 Task: Add an event with the title Second Annual General Meeting, date ''2023/12/09'', time 8:30 AM to 10:30 AMand add a description: The team building workshop will begin with an introduction to the importance of effective communication in the workplace. Participants will learn about the impact of communication on team dynamics, productivity, and overall success. The facilitator will set a positive and supportive tone, creating a safe space for open dialogue and learning.Select event color  Tangerine . Add location for the event as: 123 Karnak Temple, Luxor, Egypt, logged in from the account softage.6@softage.netand send the event invitation to softage.1@softage.net and softage.2@softage.net. Set a reminder for the event Doesn''t repeat
Action: Mouse moved to (66, 84)
Screenshot: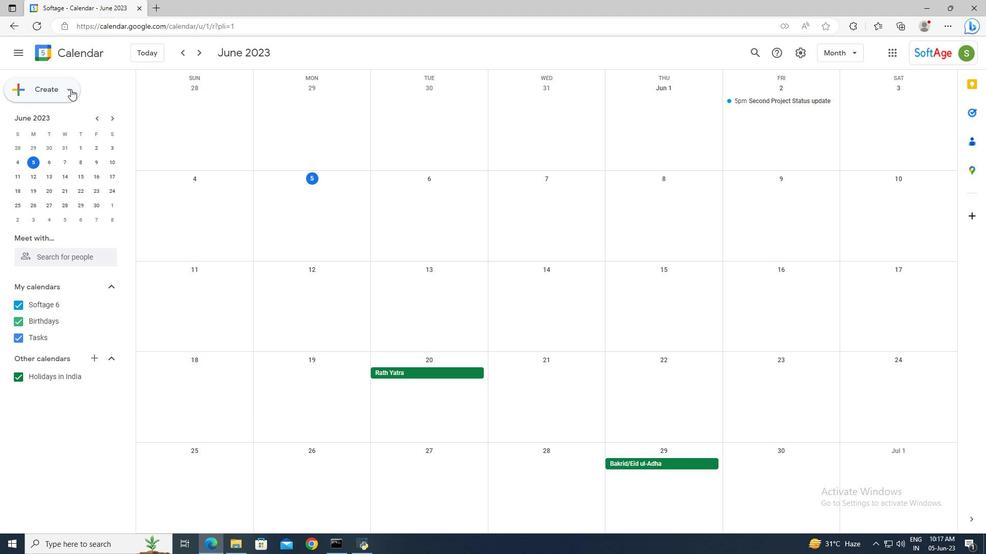 
Action: Mouse pressed left at (66, 84)
Screenshot: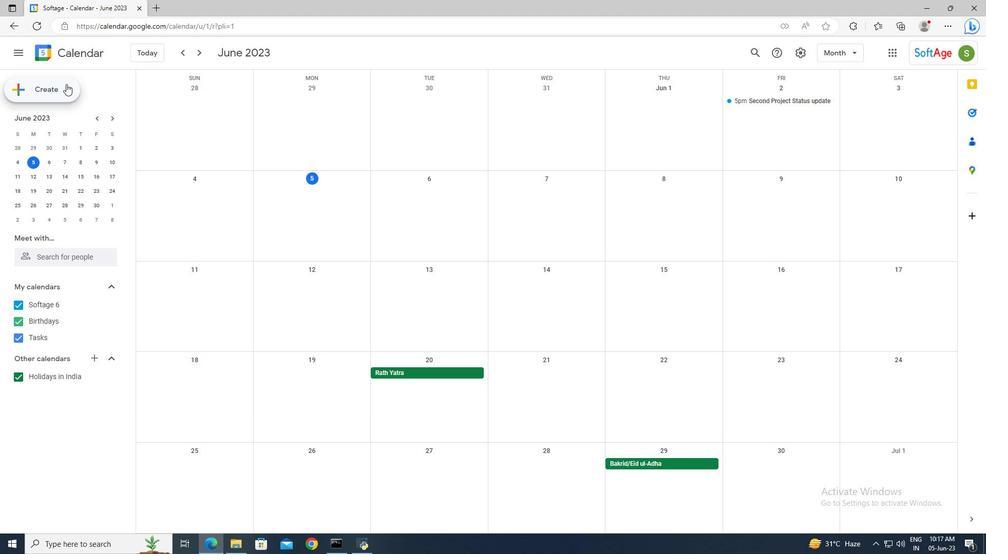 
Action: Mouse moved to (68, 114)
Screenshot: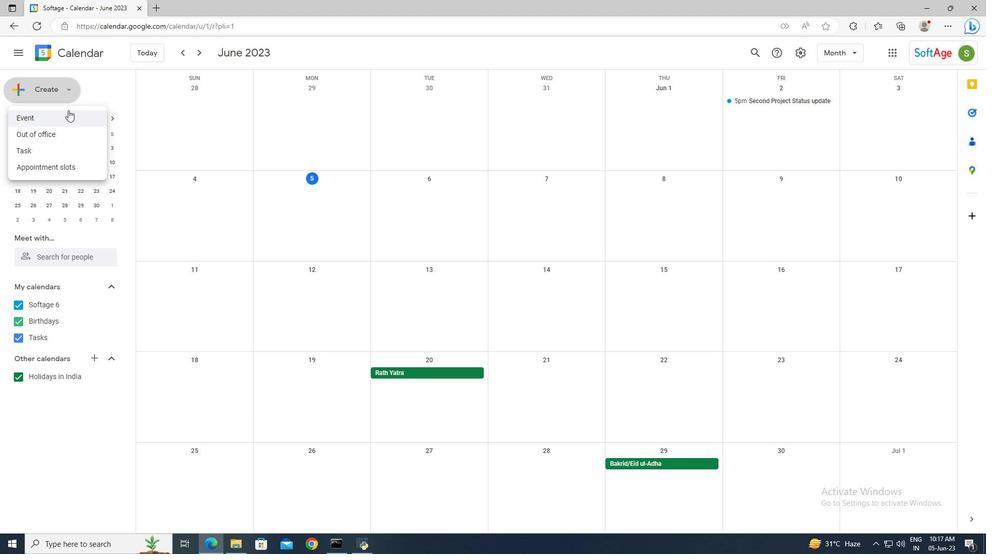 
Action: Mouse pressed left at (68, 114)
Screenshot: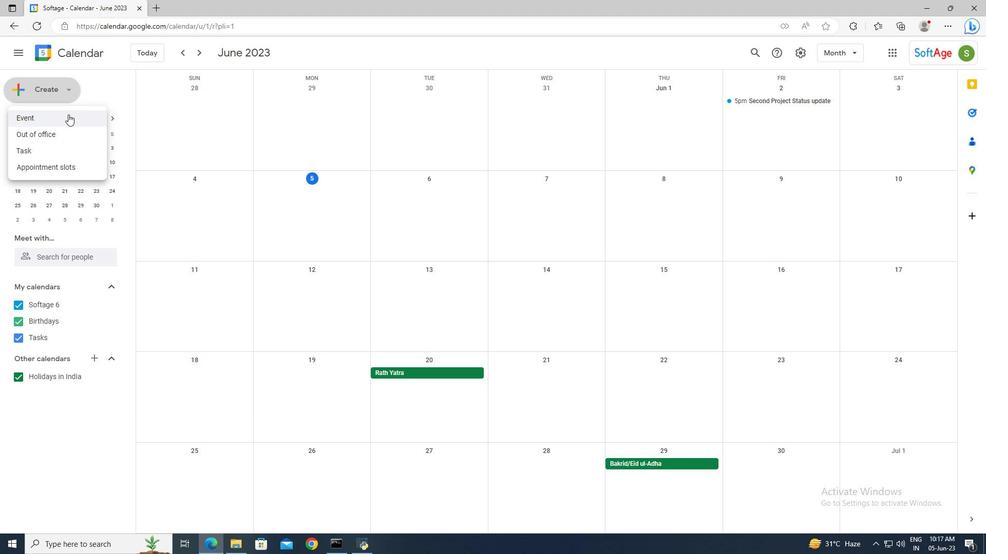 
Action: Mouse moved to (168, 412)
Screenshot: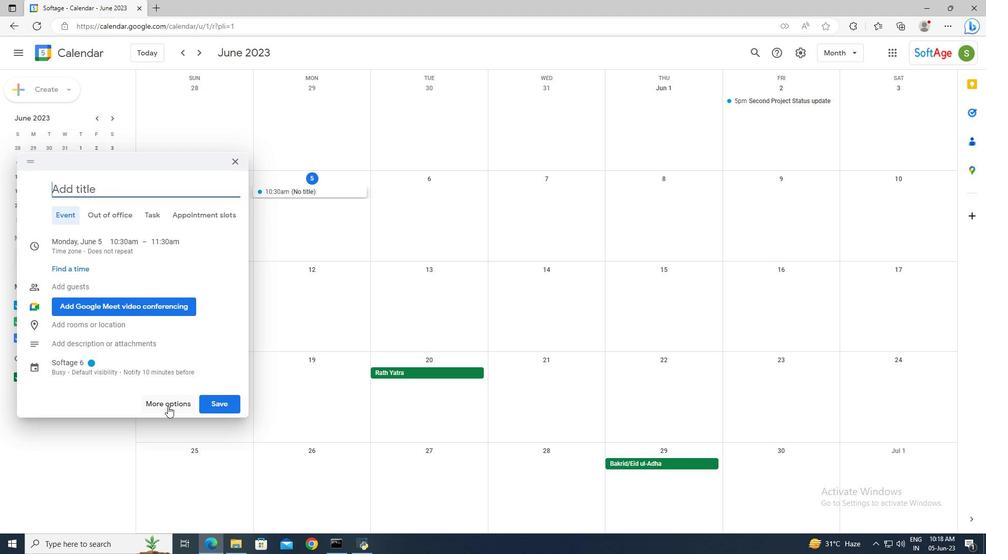 
Action: Mouse pressed left at (168, 412)
Screenshot: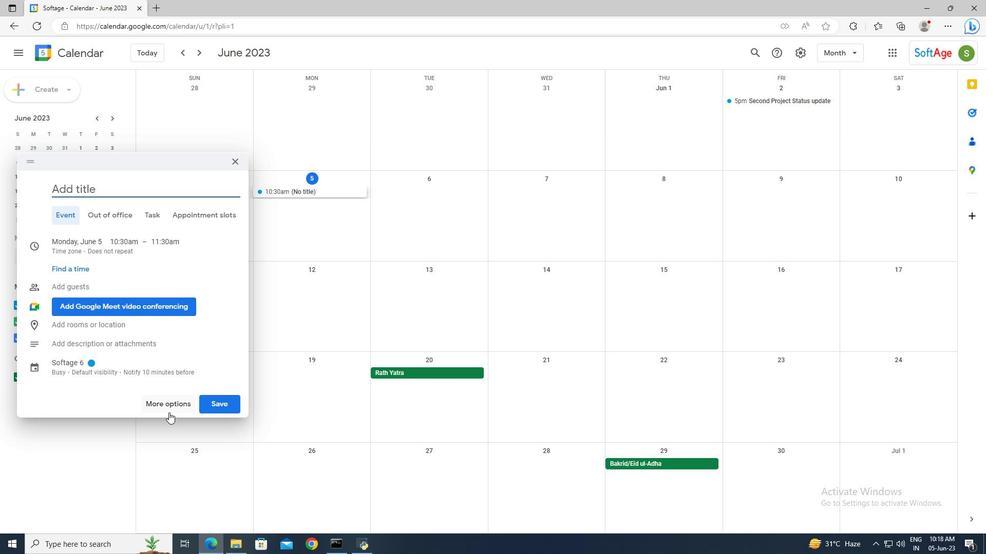 
Action: Mouse moved to (170, 59)
Screenshot: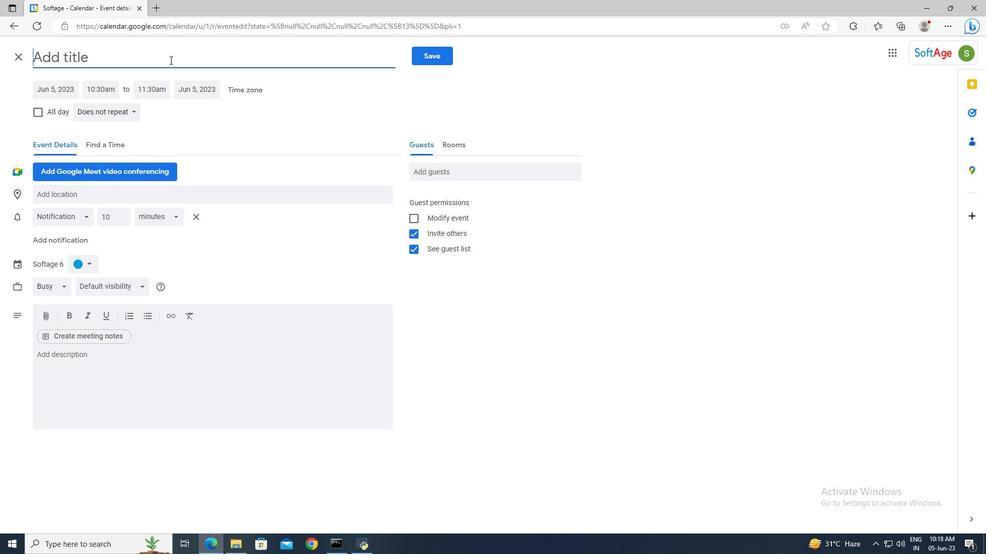 
Action: Mouse pressed left at (170, 59)
Screenshot: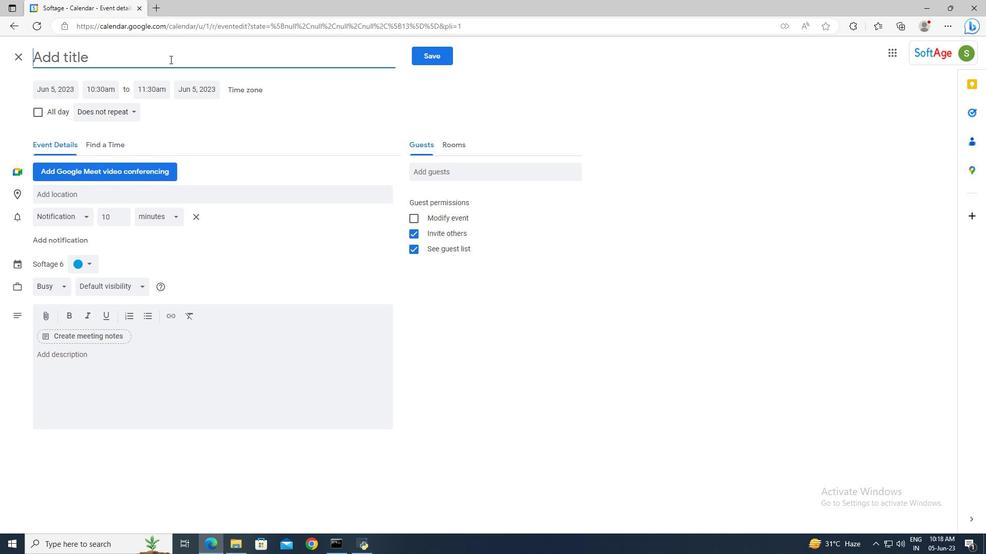 
Action: Key pressed <Key.shift>Second<Key.space><Key.shift>Annual<Key.space><Key.shift>General<Key.space><Key.shift>Meeting
Screenshot: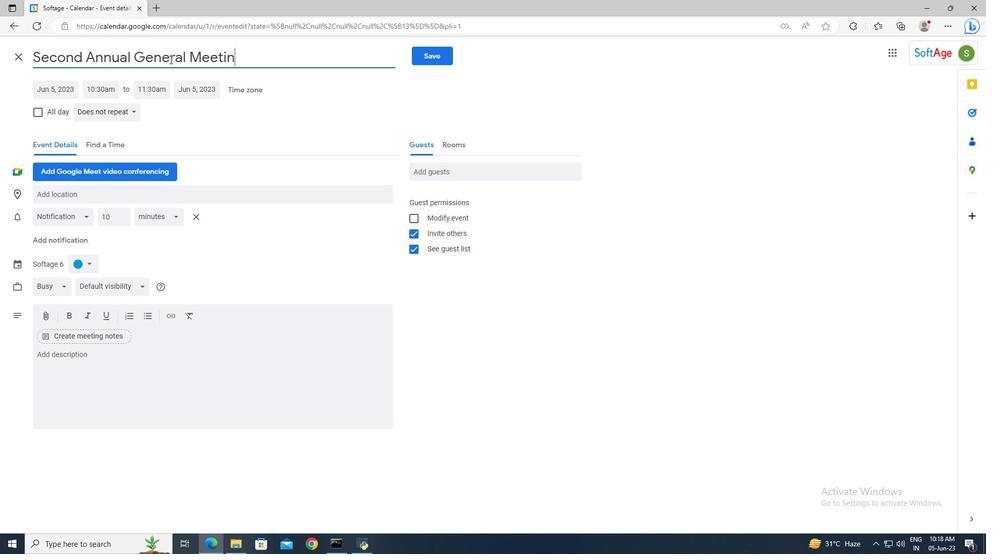 
Action: Mouse moved to (67, 87)
Screenshot: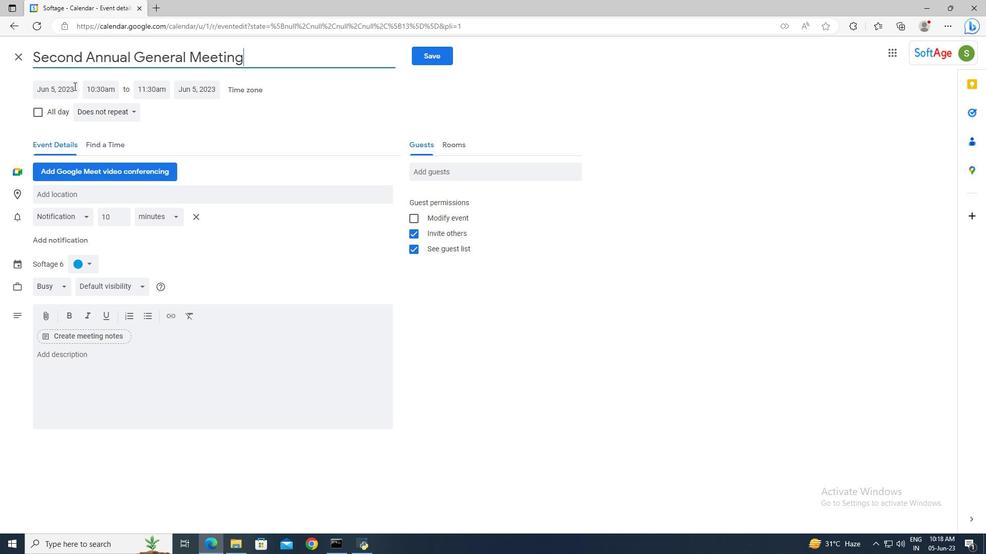 
Action: Mouse pressed left at (67, 87)
Screenshot: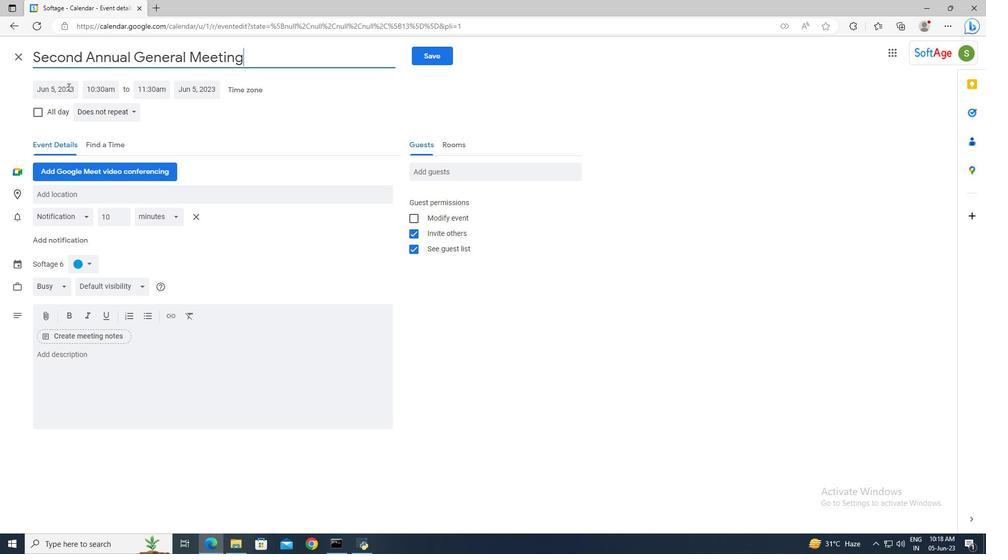 
Action: Mouse moved to (162, 107)
Screenshot: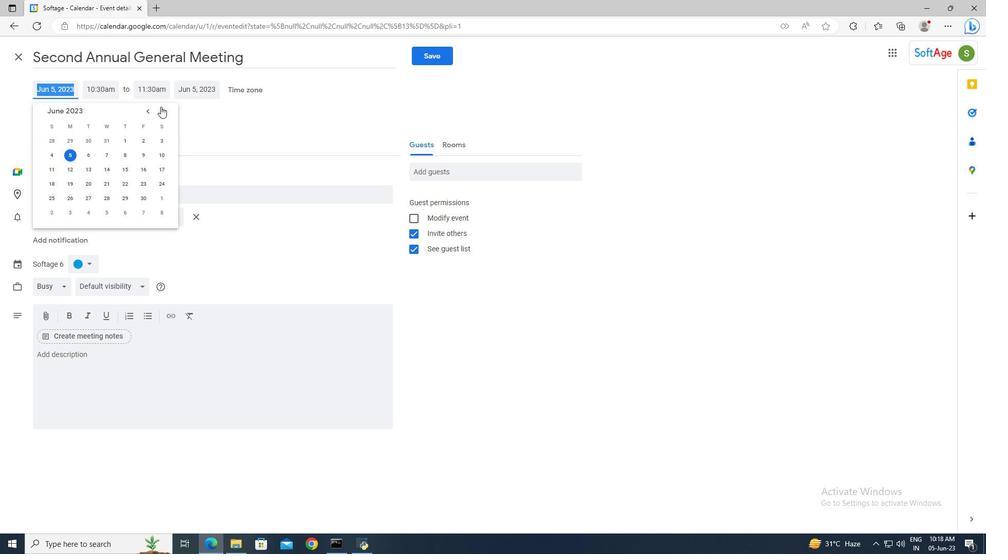 
Action: Mouse pressed left at (162, 107)
Screenshot: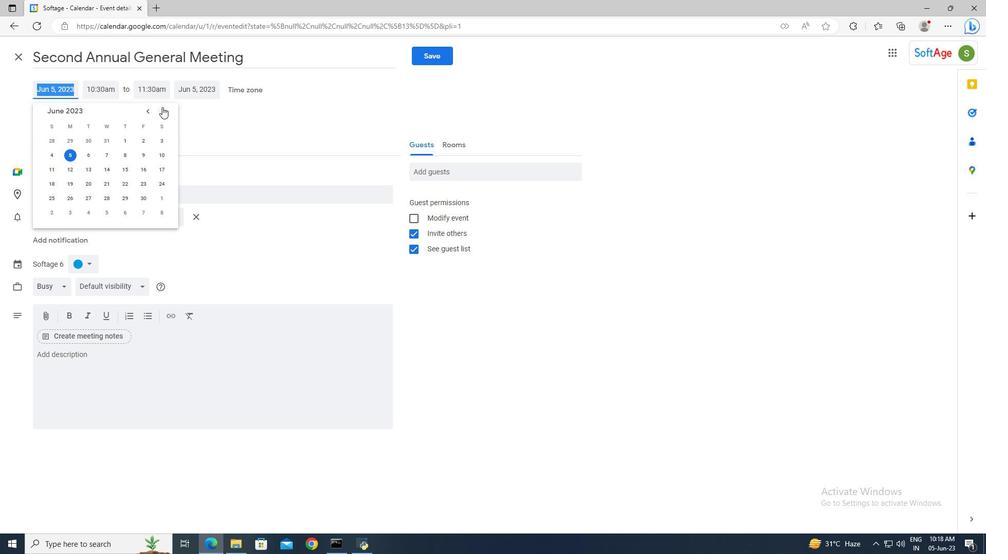 
Action: Mouse moved to (163, 110)
Screenshot: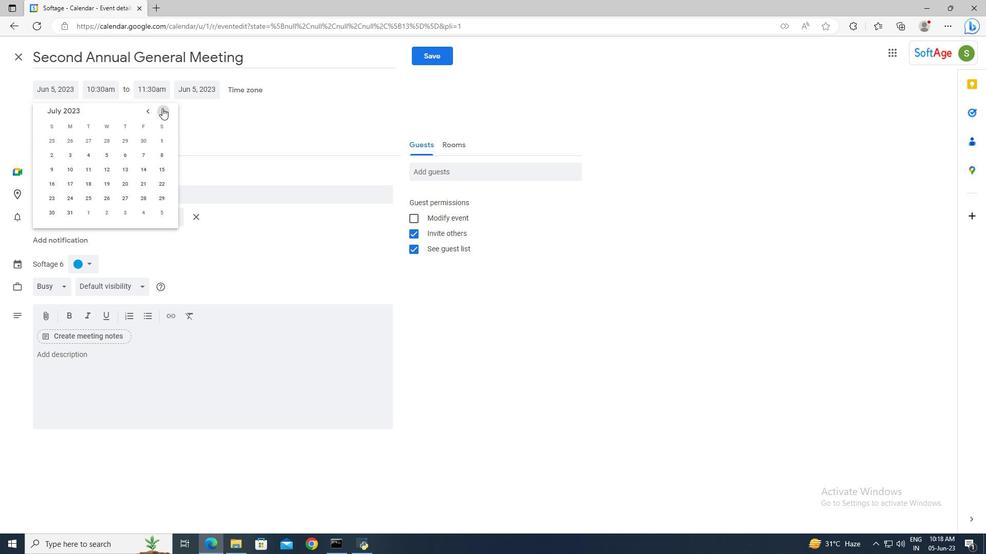 
Action: Mouse pressed left at (163, 110)
Screenshot: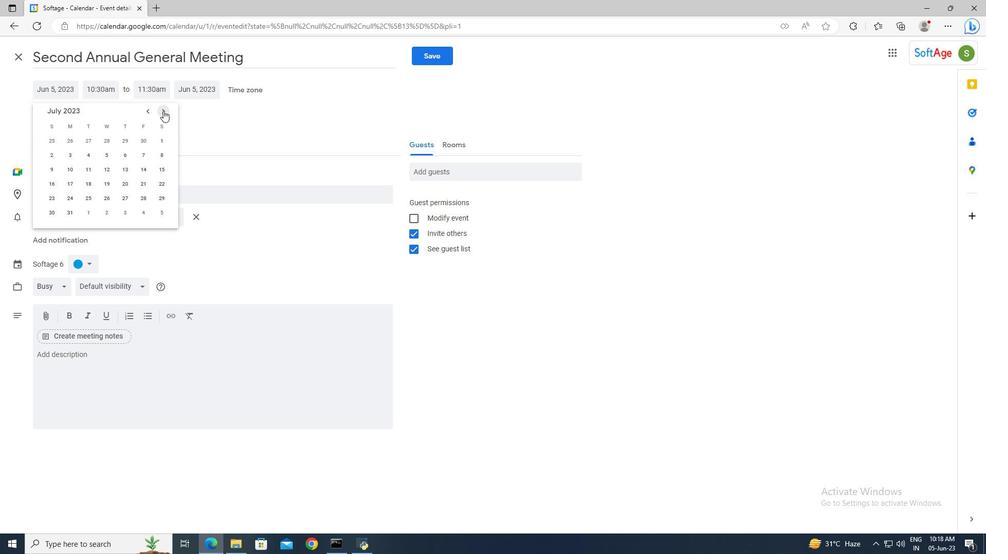 
Action: Mouse pressed left at (163, 110)
Screenshot: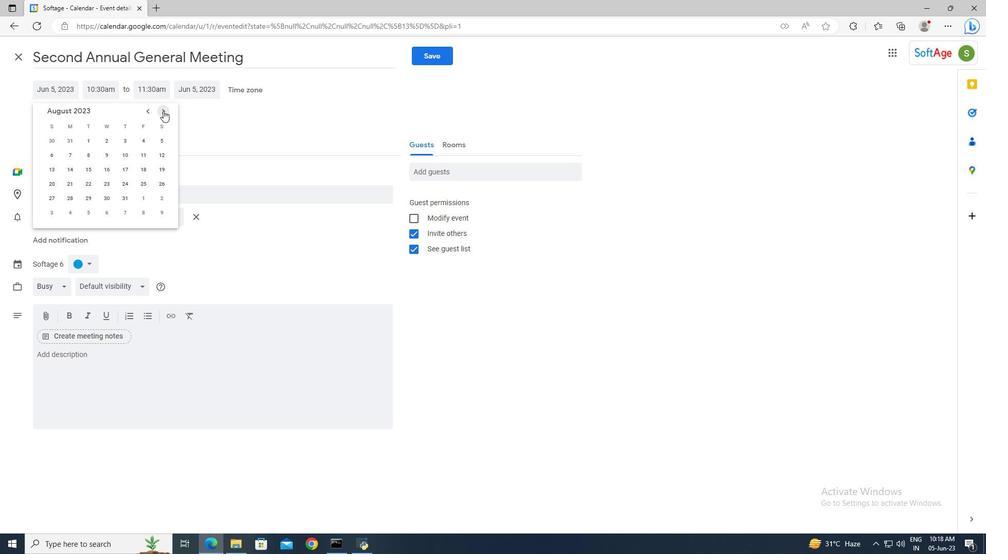 
Action: Mouse pressed left at (163, 110)
Screenshot: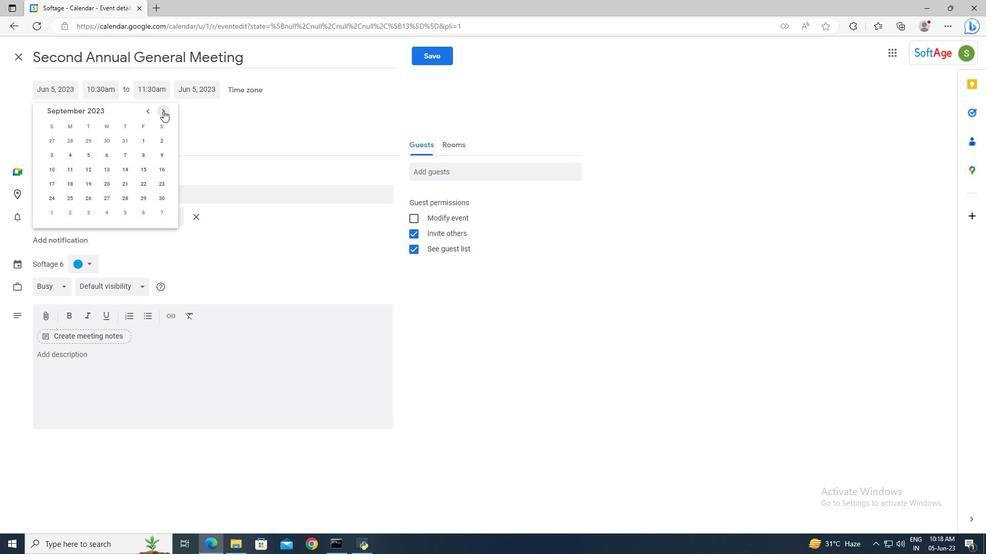 
Action: Mouse pressed left at (163, 110)
Screenshot: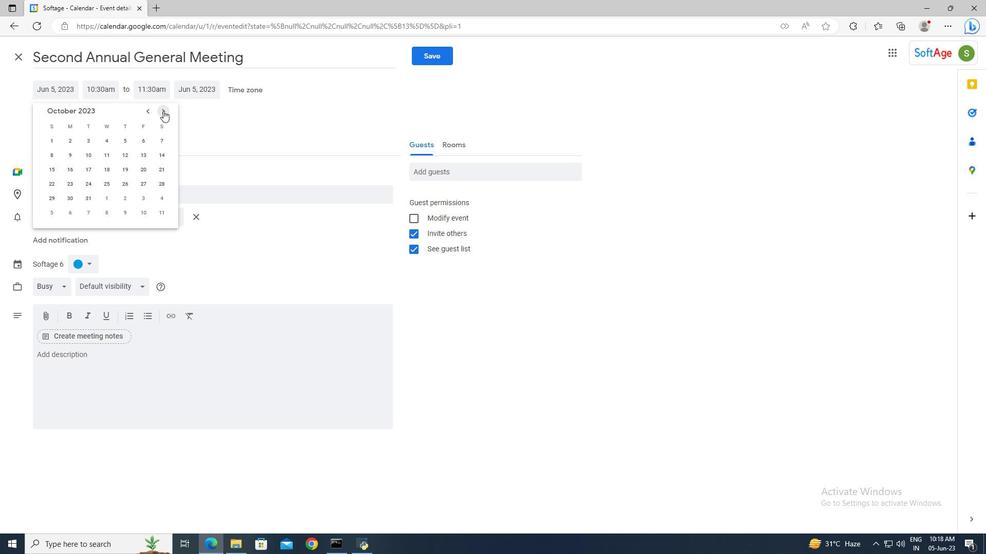 
Action: Mouse pressed left at (163, 110)
Screenshot: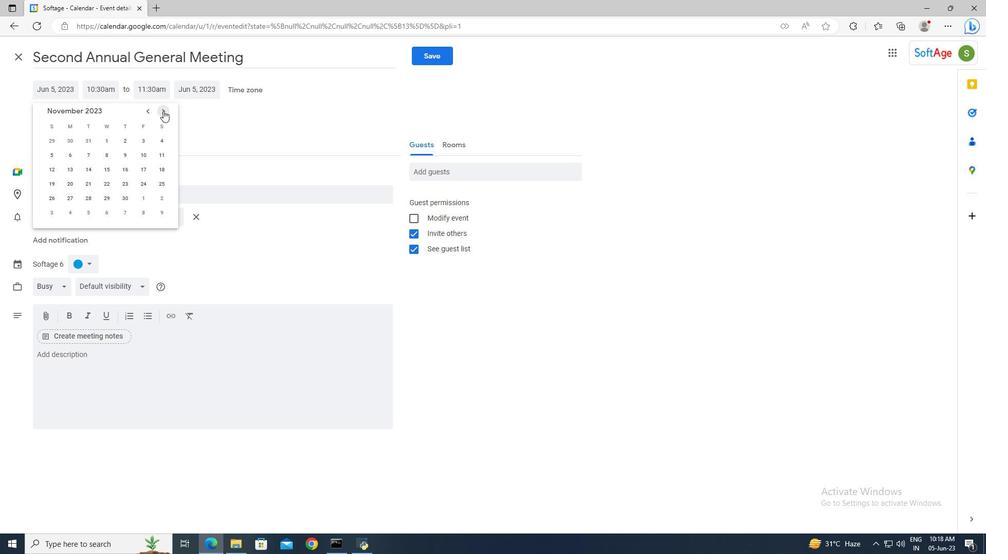 
Action: Mouse moved to (160, 154)
Screenshot: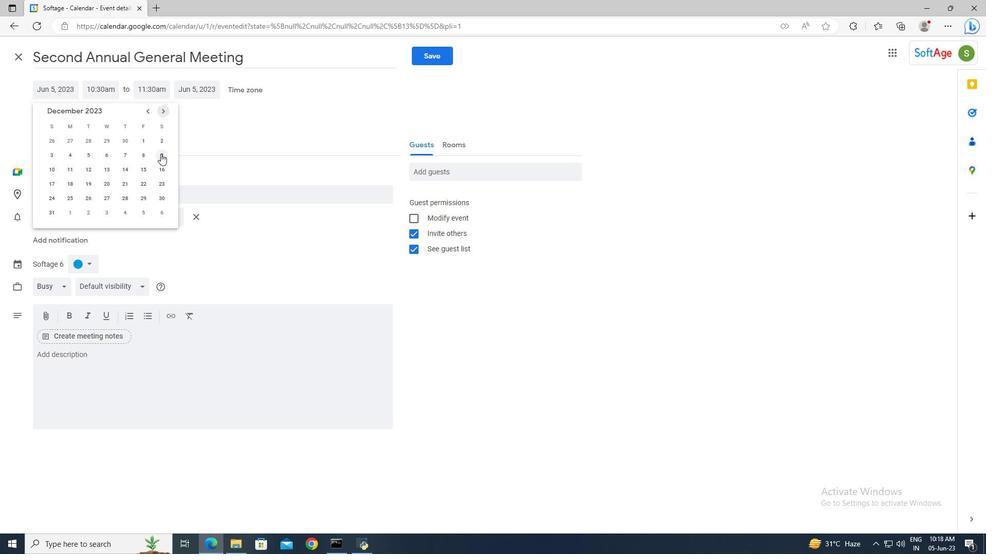 
Action: Mouse pressed left at (160, 154)
Screenshot: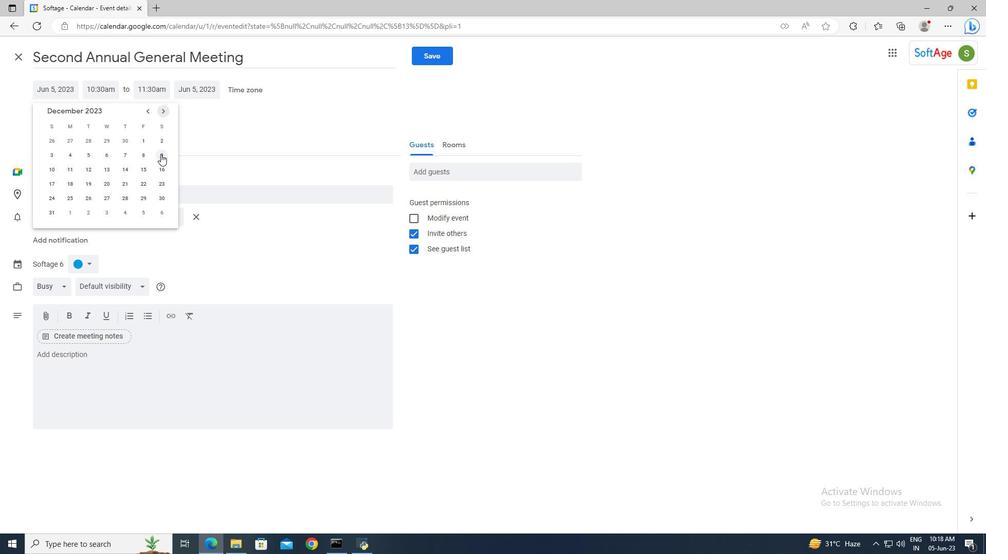 
Action: Mouse moved to (104, 85)
Screenshot: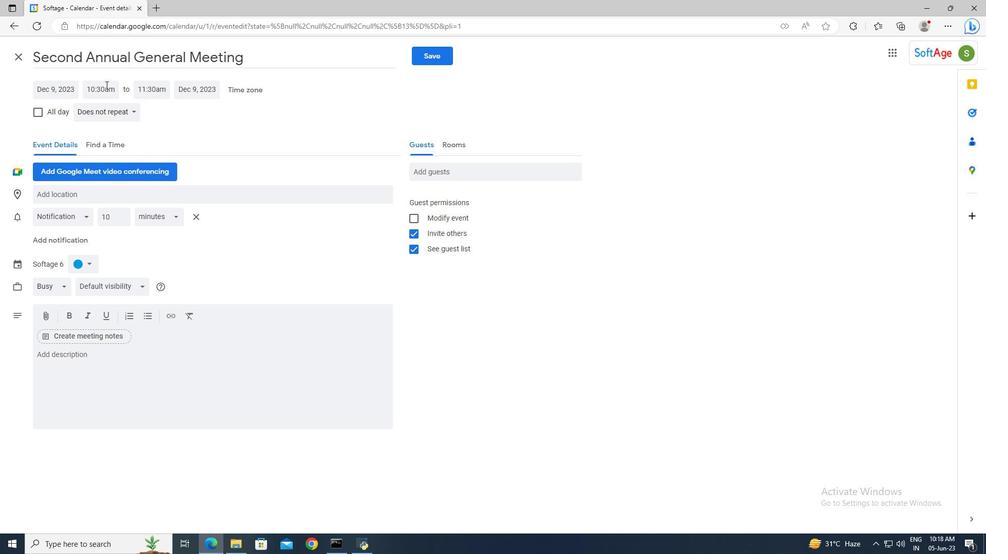 
Action: Mouse pressed left at (104, 85)
Screenshot: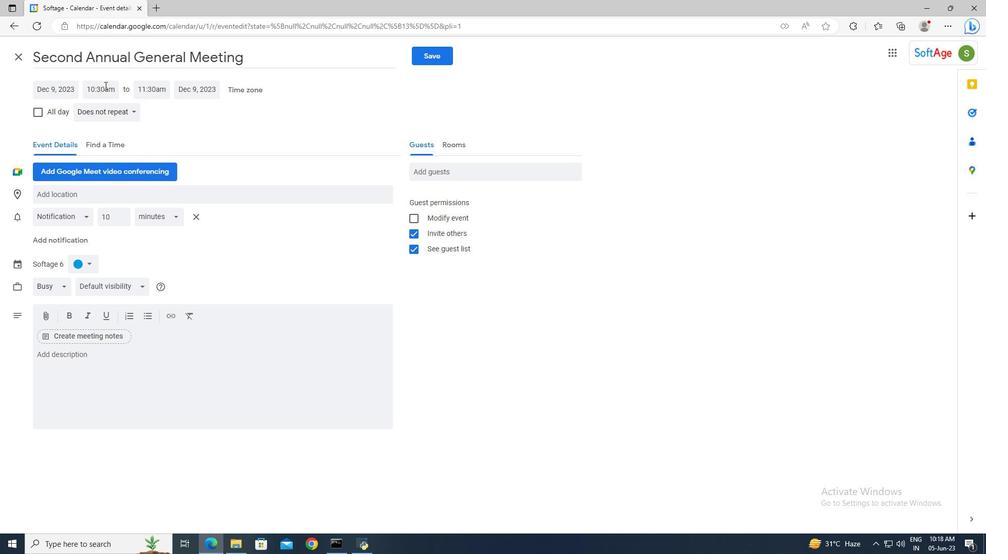 
Action: Key pressed 8<Key.shift>:2<Key.backspace>30am<Key.enter><Key.tab>10<Key.shift>:30<Key.enter>
Screenshot: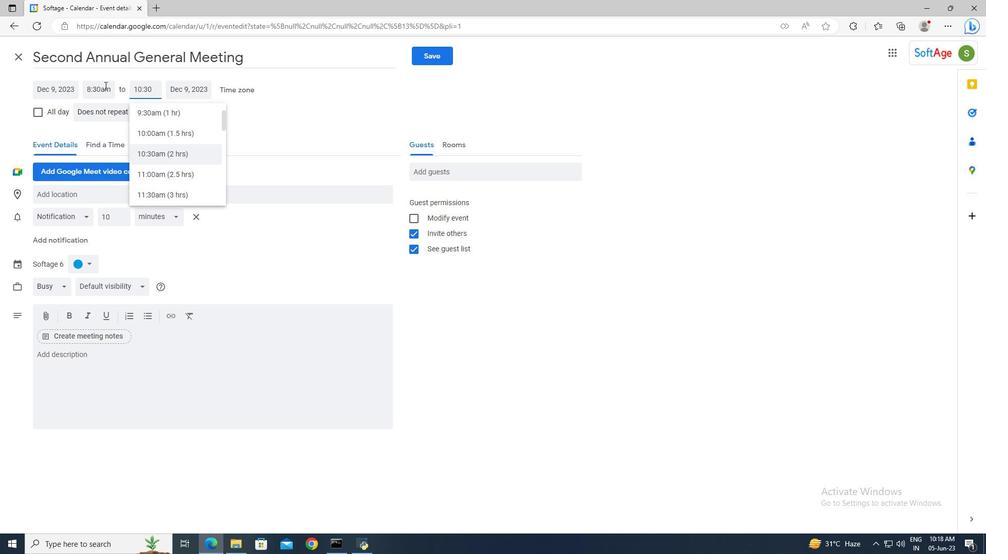 
Action: Mouse moved to (106, 357)
Screenshot: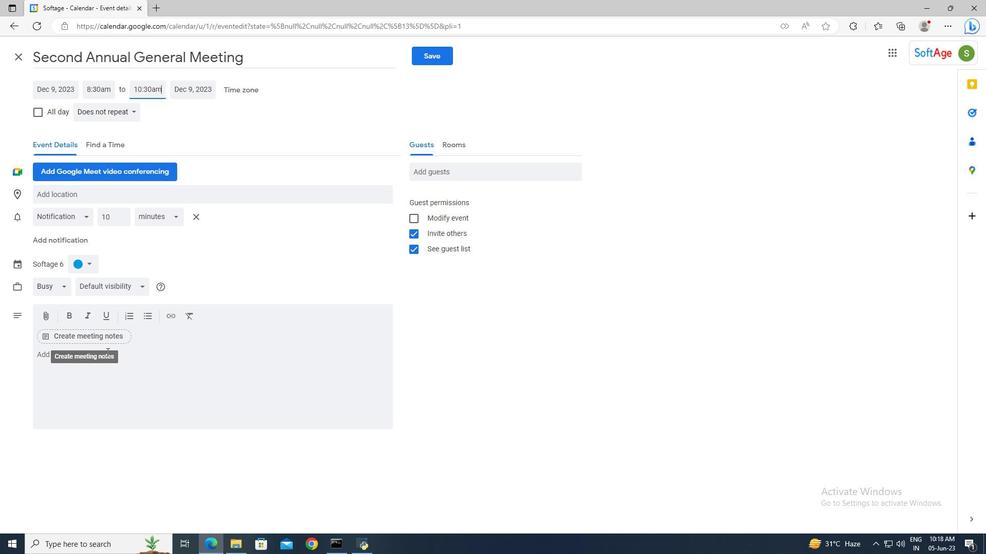 
Action: Mouse pressed left at (106, 357)
Screenshot: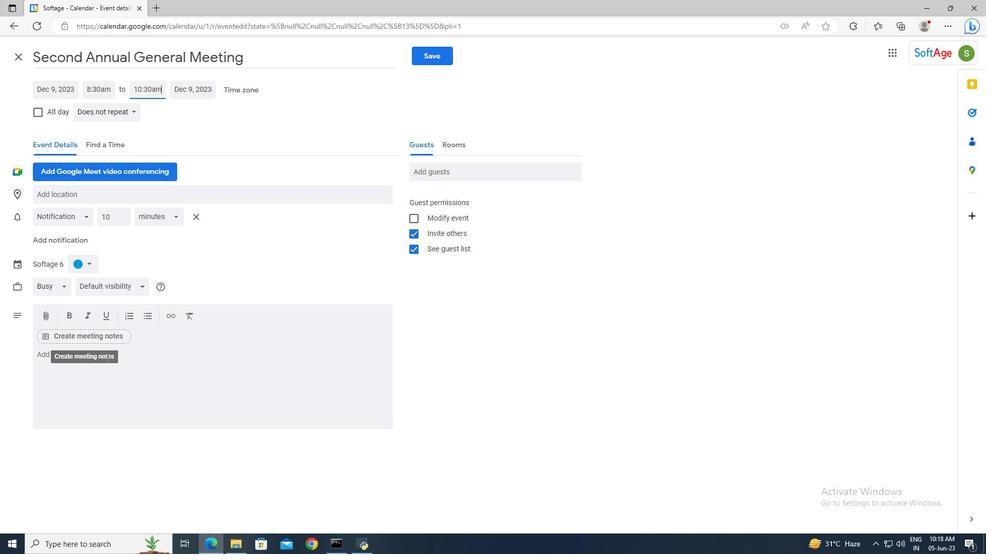 
Action: Mouse moved to (109, 360)
Screenshot: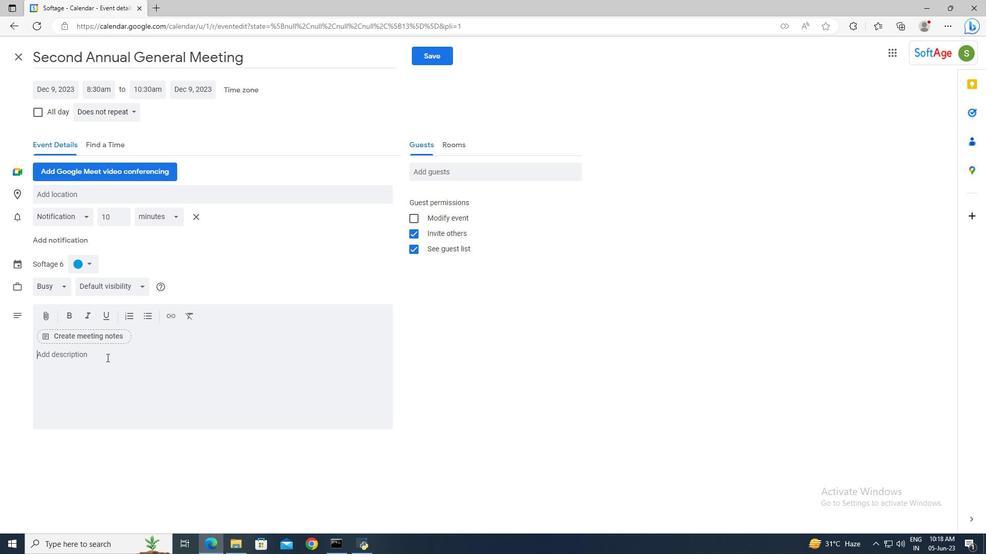 
Action: Key pressed <Key.shift>The<Key.space>team<Key.space>building<Key.space>workshop<Key.space>will<Key.space>begin<Key.space>with<Key.space>an<Key.space>introduction<Key.space>to<Key.space>the<Key.space>importance<Key.space>of<Key.space>effective<Key.space>communication<Key.space>in<Key.space>the<Key.space>workplace.<Key.space><Key.shift>Paricipants<Key.space>will
Screenshot: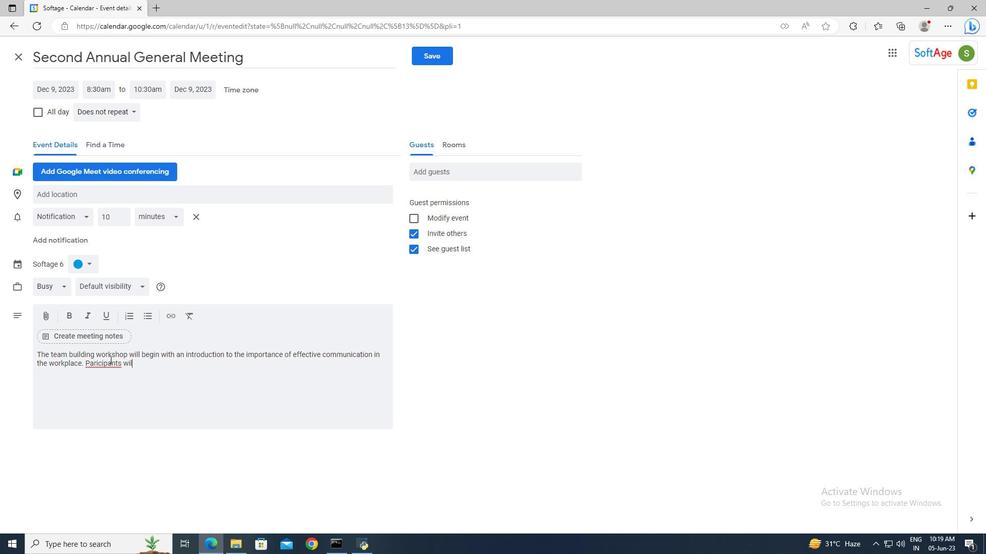 
Action: Mouse moved to (97, 362)
Screenshot: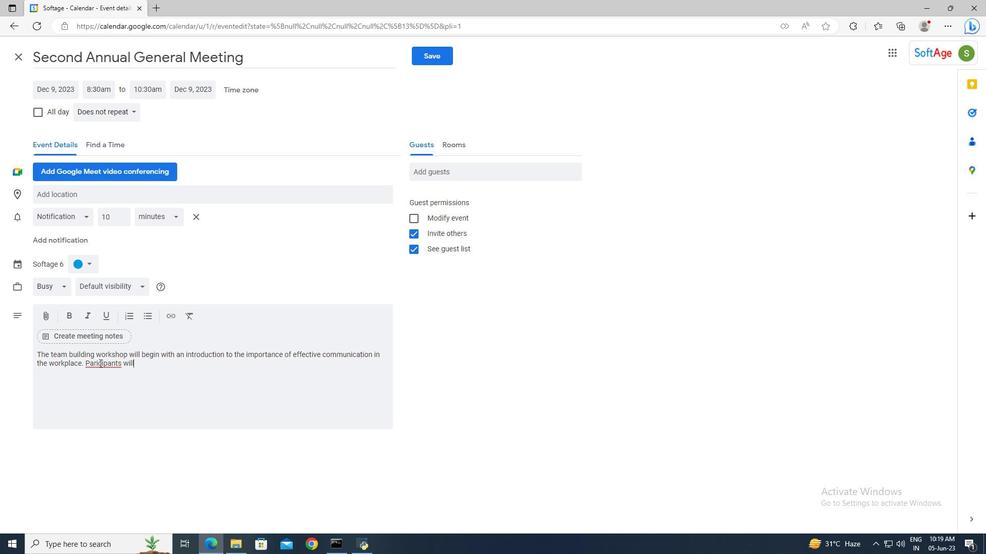 
Action: Mouse pressed left at (97, 362)
Screenshot: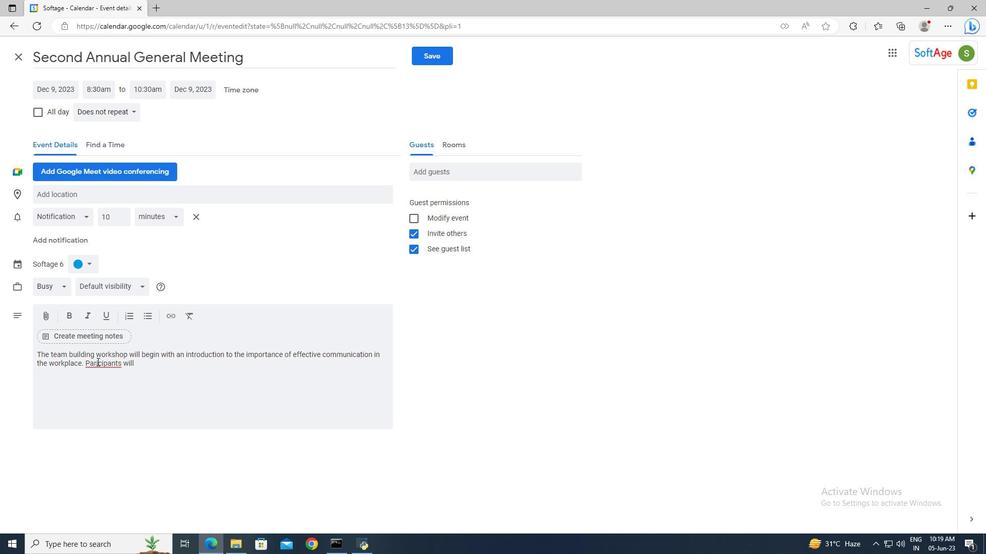 
Action: Mouse moved to (117, 369)
Screenshot: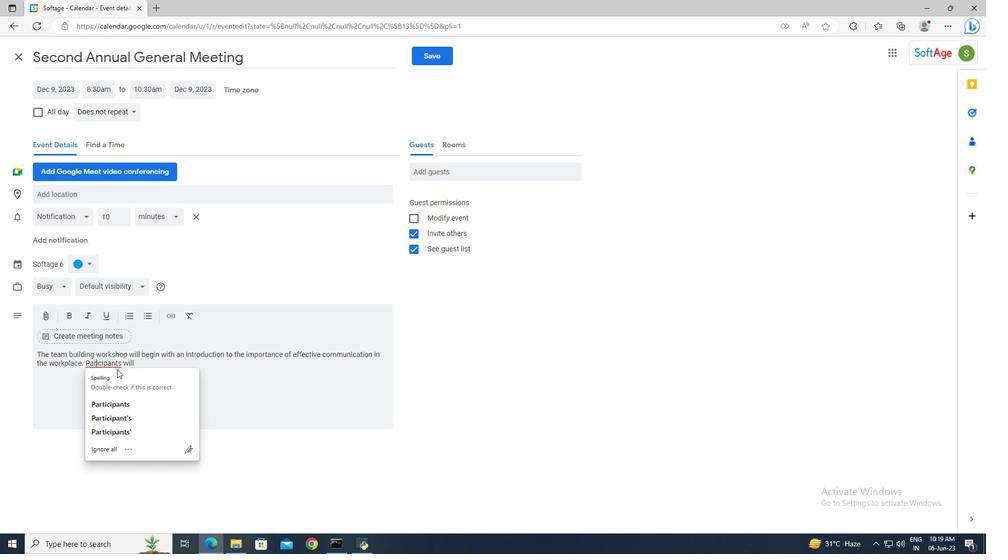 
Action: Key pressed t
Screenshot: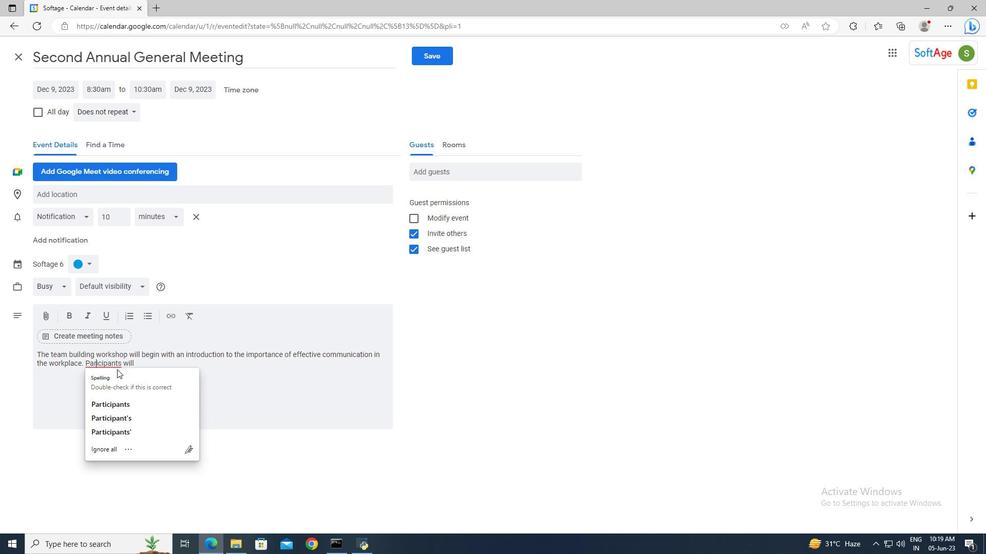 
Action: Mouse moved to (158, 365)
Screenshot: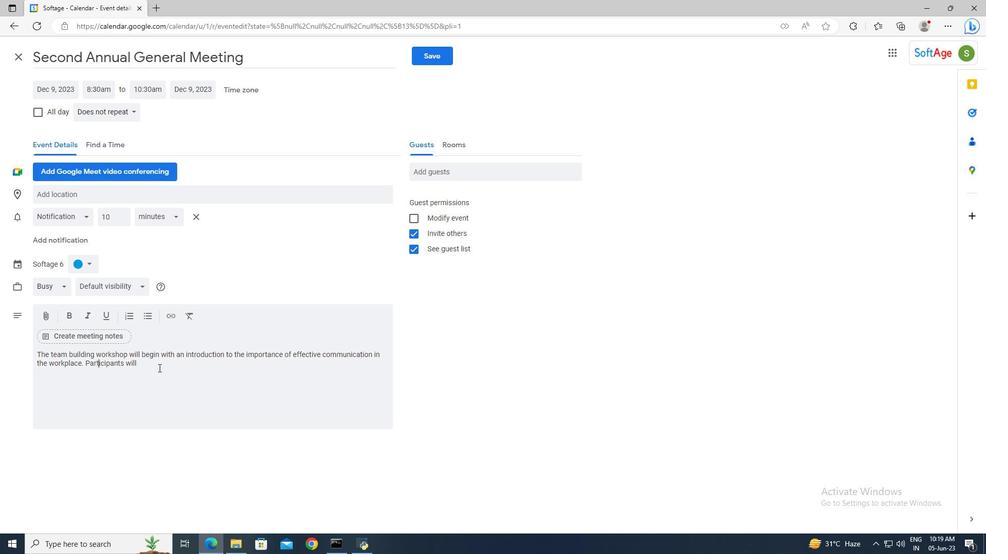 
Action: Mouse pressed left at (158, 365)
Screenshot: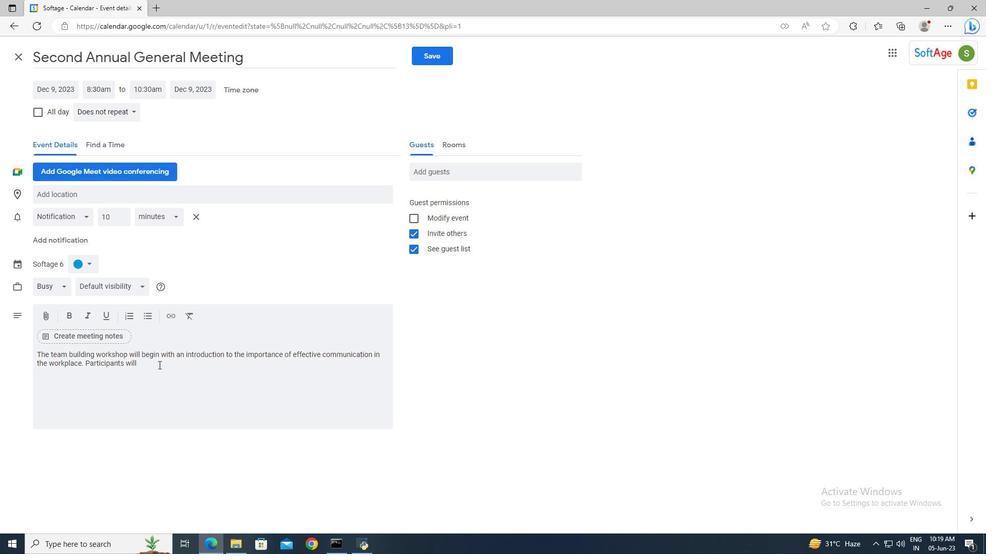 
Action: Key pressed <Key.space>learn<Key.space>about<Key.space>the<Key.space>impact<Key.space>of<Key.space>communication<Key.space>on<Key.space>team<Key.space>dynamics,<Key.space>productivity,<Key.space>and<Key.space>overall<Key.space>success.<Key.space><Key.shift>The<Key.space>facilitator<Key.space>will<Key.space>set<Key.space>a<Key.space>positive<Key.space>and<Key.space>supportive<Key.space>tone,<Key.space>creating<Key.space>a<Key.space>safr<Key.backspace>e<Key.space>space<Key.space>for<Key.space>open<Key.space>dialogue<Key.space>and<Key.space>learning.
Screenshot: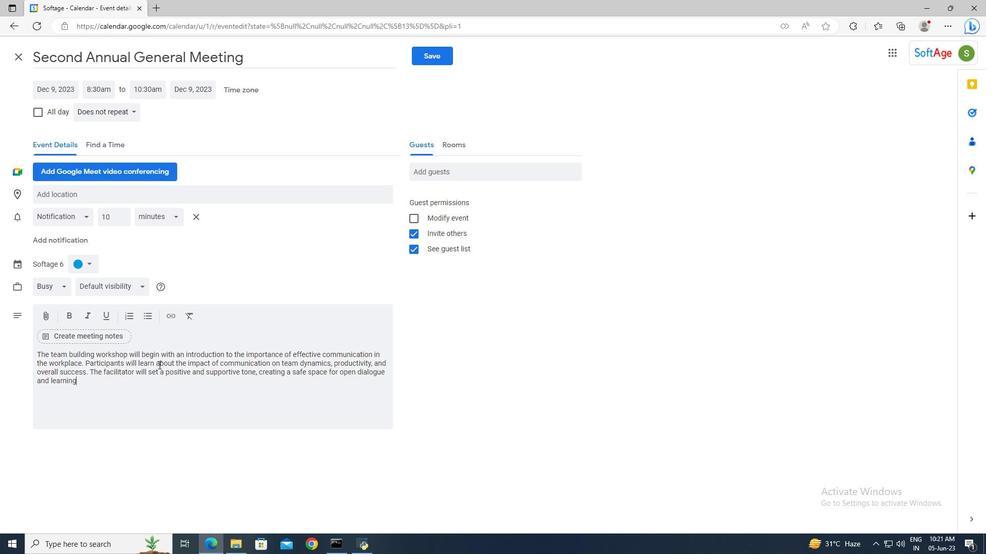 
Action: Mouse moved to (89, 260)
Screenshot: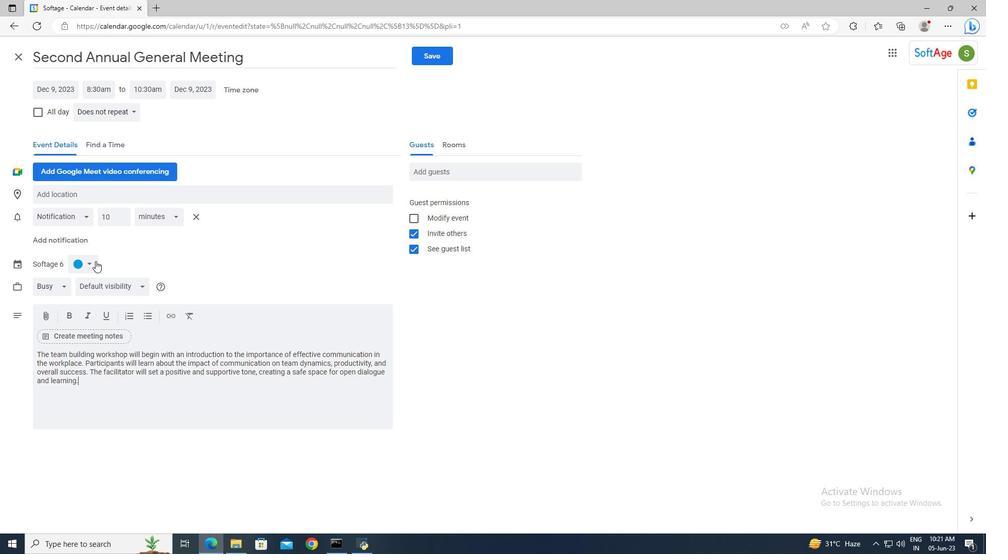 
Action: Mouse pressed left at (89, 260)
Screenshot: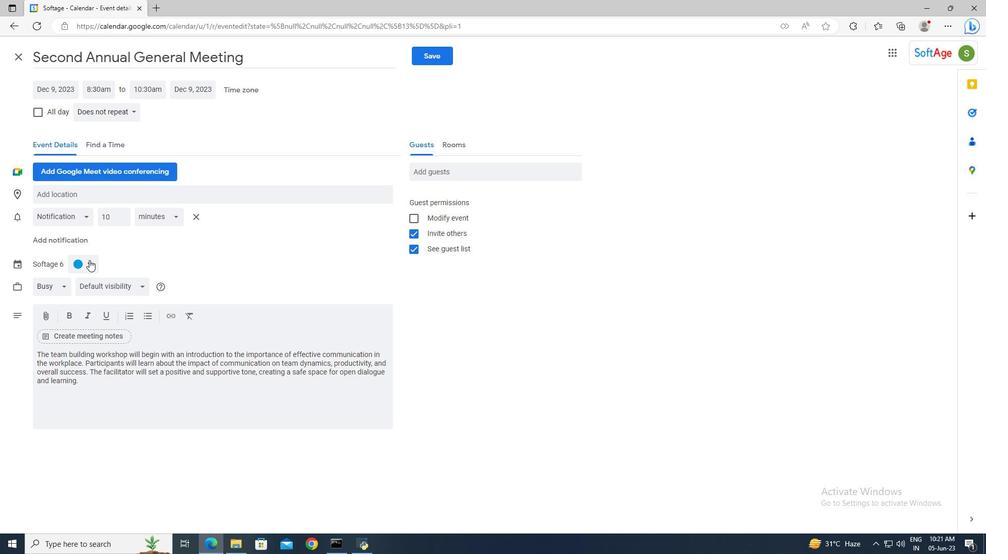 
Action: Mouse moved to (75, 275)
Screenshot: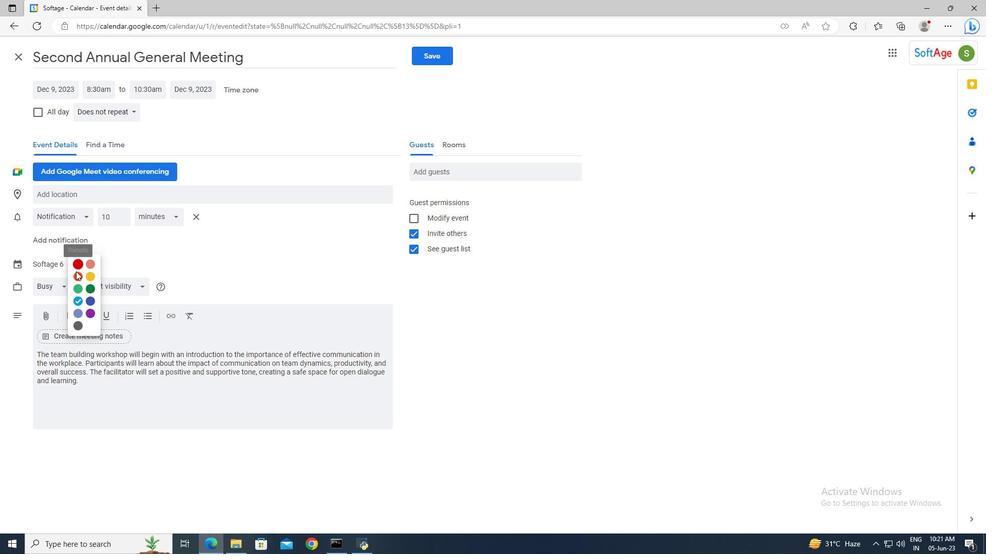 
Action: Mouse pressed left at (75, 275)
Screenshot: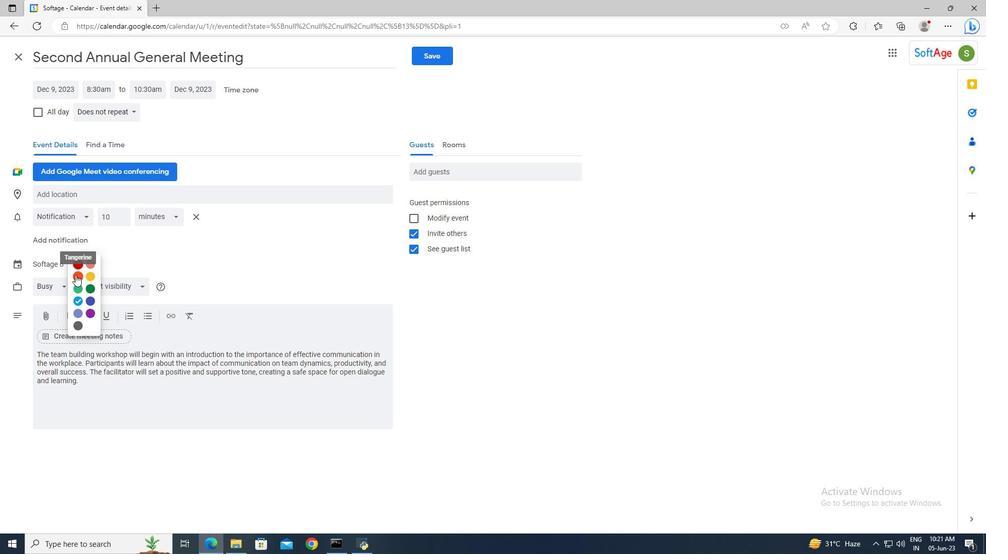 
Action: Mouse moved to (84, 196)
Screenshot: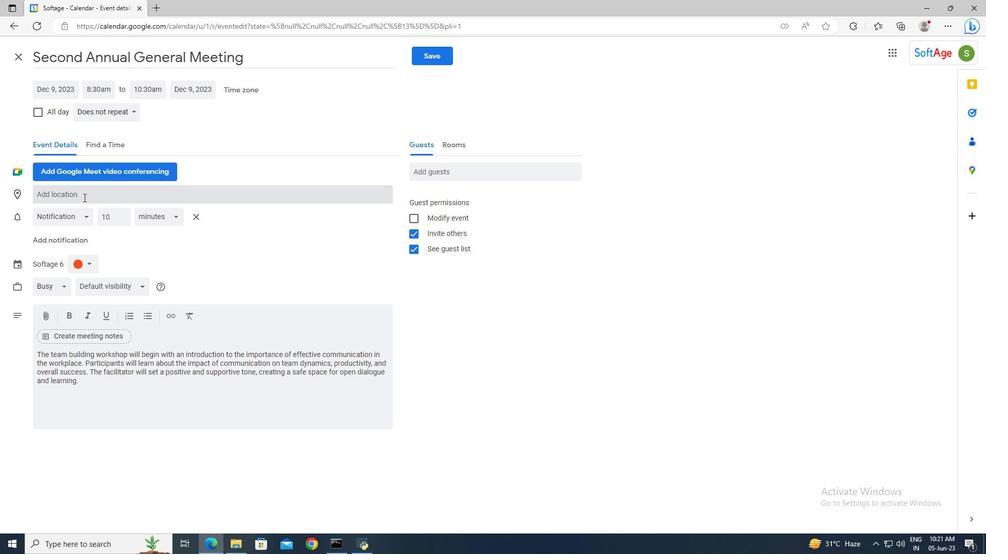 
Action: Mouse pressed left at (84, 196)
Screenshot: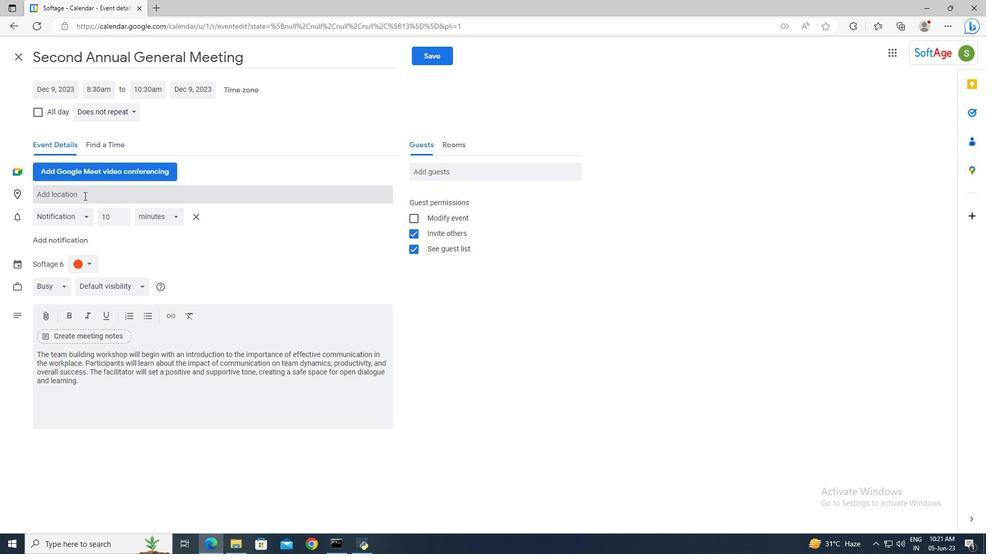 
Action: Key pressed 123<Key.space><Key.shift>Karnak<Key.space><Key.shift>Temple,<Key.space><Key.shift>Luxor,<Key.space><Key.shift>Egypt
Screenshot: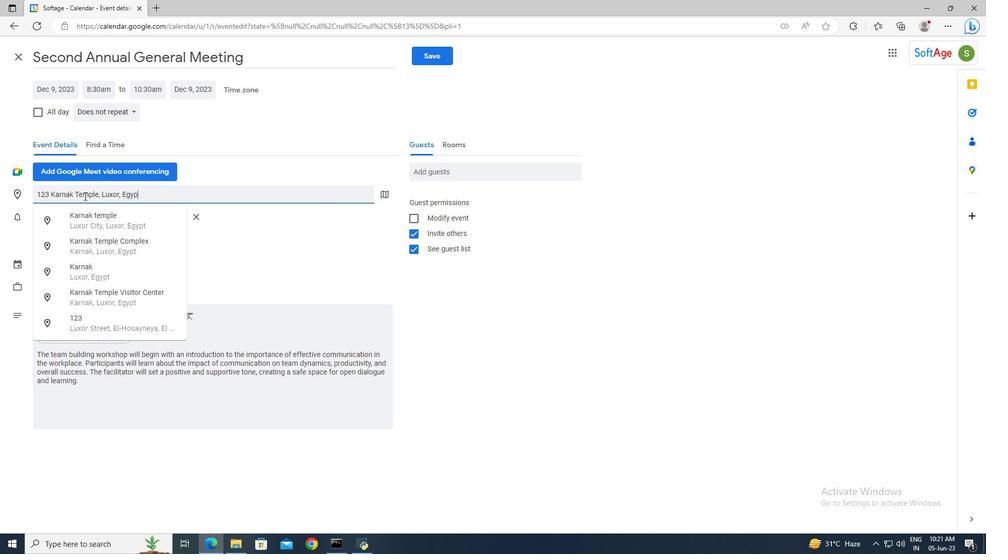 
Action: Mouse moved to (94, 222)
Screenshot: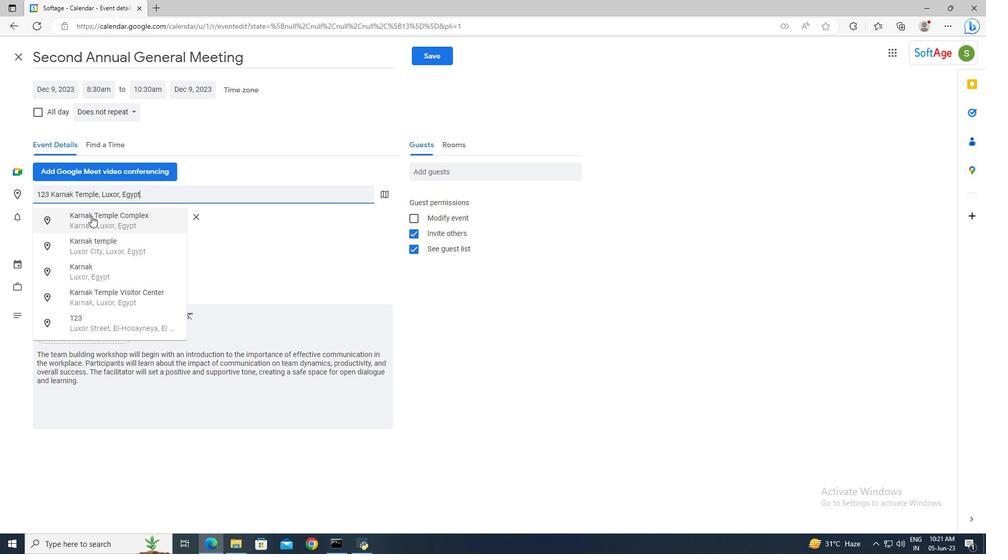 
Action: Mouse pressed left at (94, 222)
Screenshot: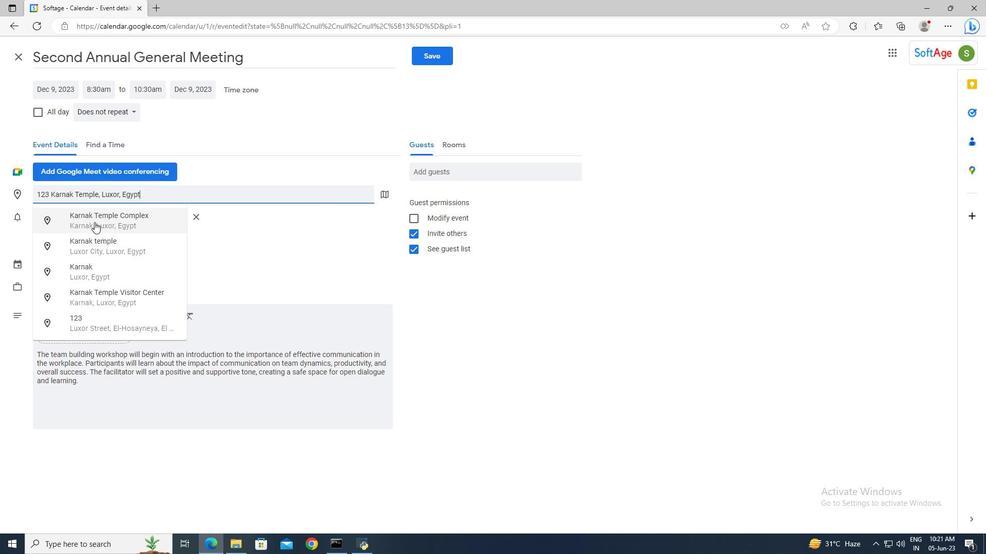 
Action: Mouse moved to (424, 175)
Screenshot: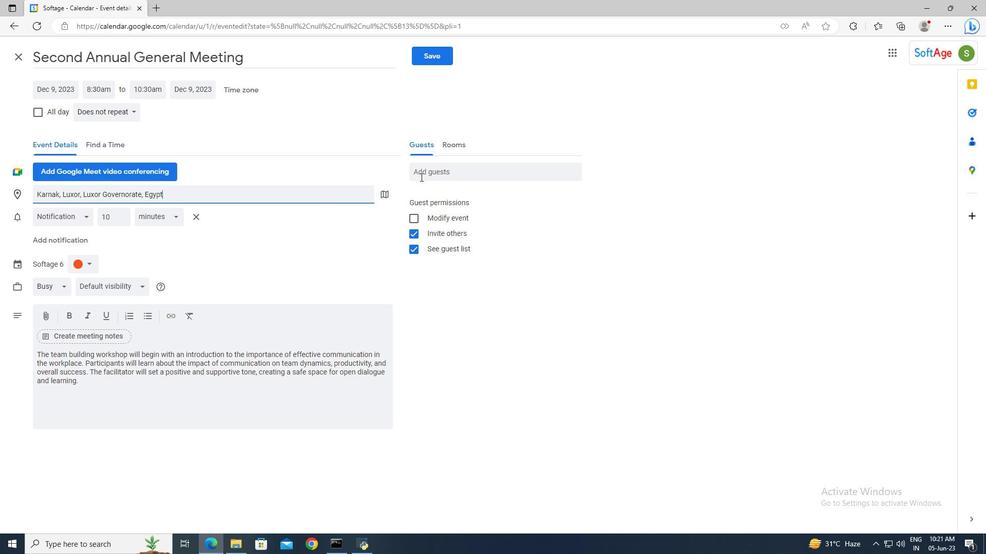 
Action: Mouse pressed left at (424, 175)
Screenshot: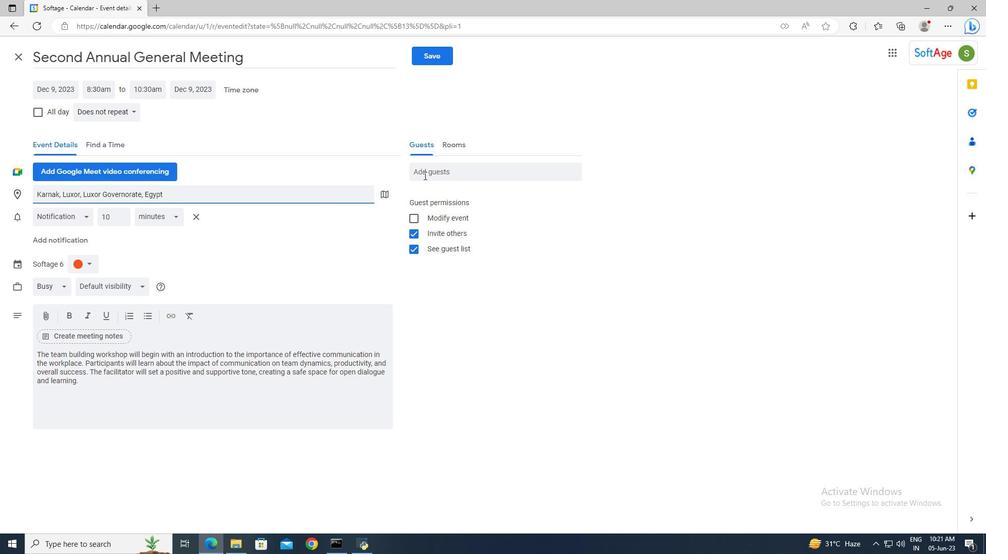 
Action: Key pressed softage.1<Key.shift>@softage.net<Key.enter>softage.2<Key.shift>@softage.net<Key.enter>
Screenshot: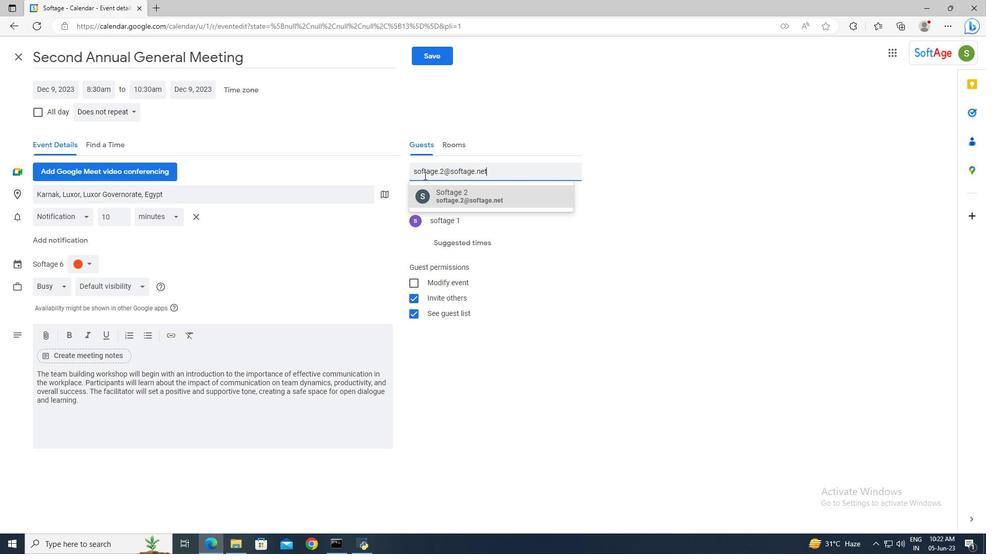 
Action: Mouse moved to (132, 112)
Screenshot: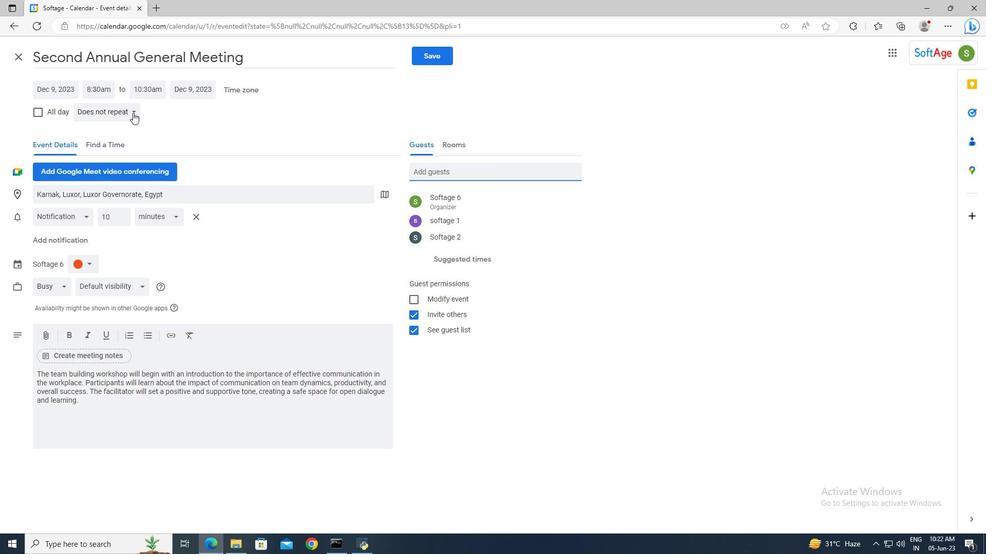 
Action: Mouse pressed left at (132, 112)
Screenshot: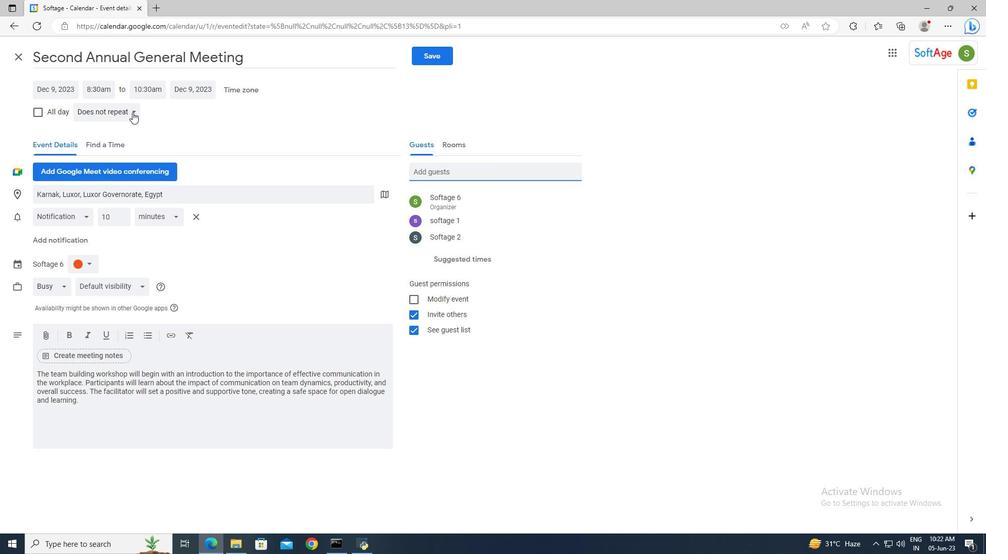 
Action: Mouse moved to (132, 114)
Screenshot: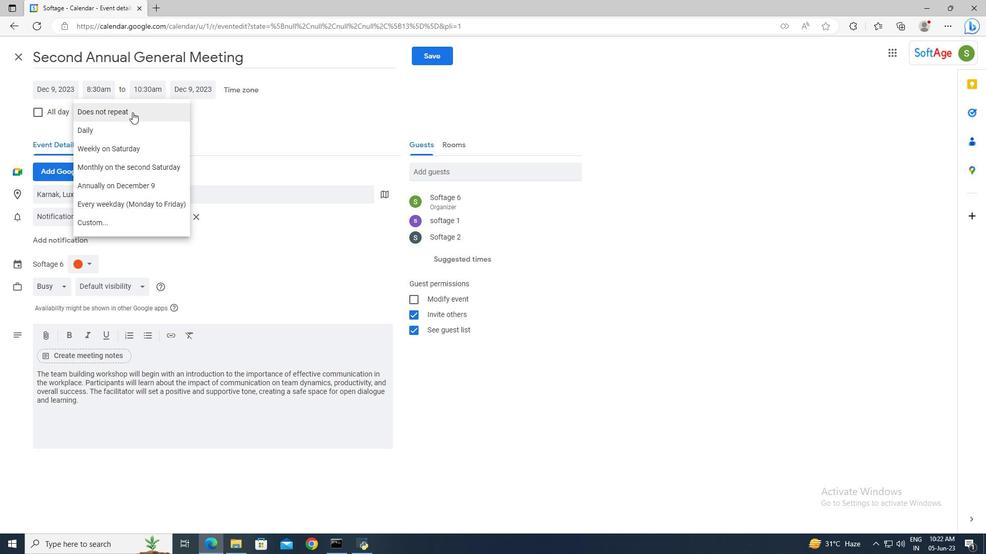 
Action: Mouse pressed left at (132, 114)
Screenshot: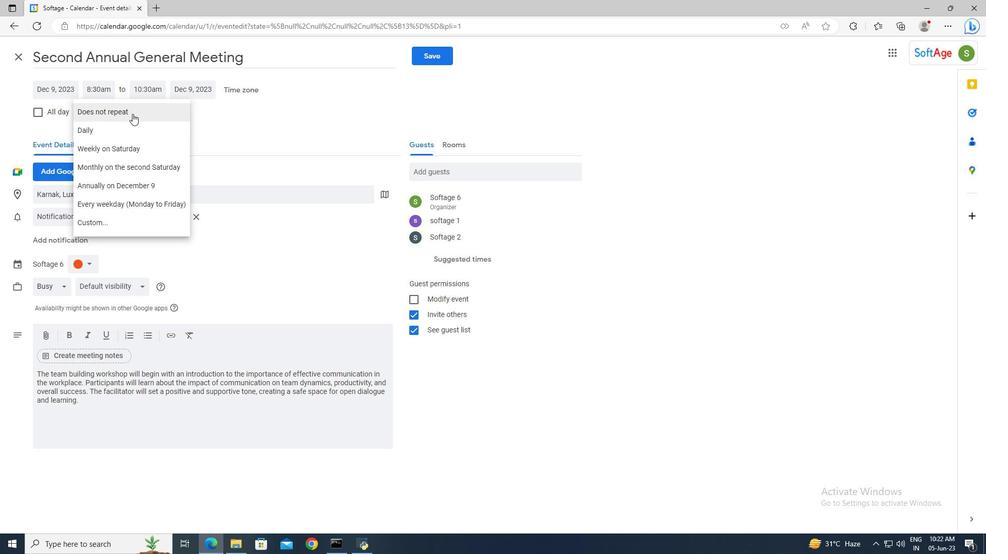 
Action: Mouse moved to (428, 53)
Screenshot: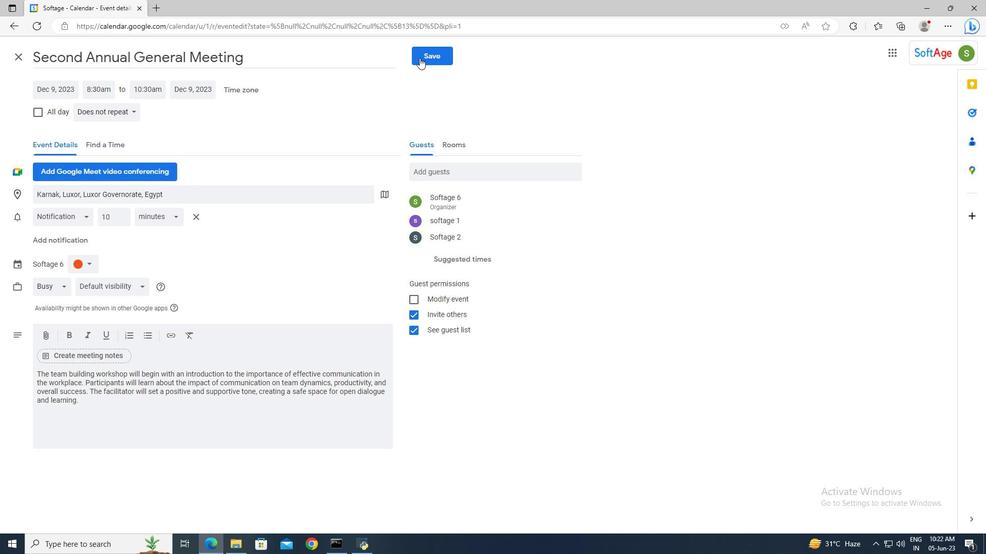 
Action: Mouse pressed left at (428, 53)
Screenshot: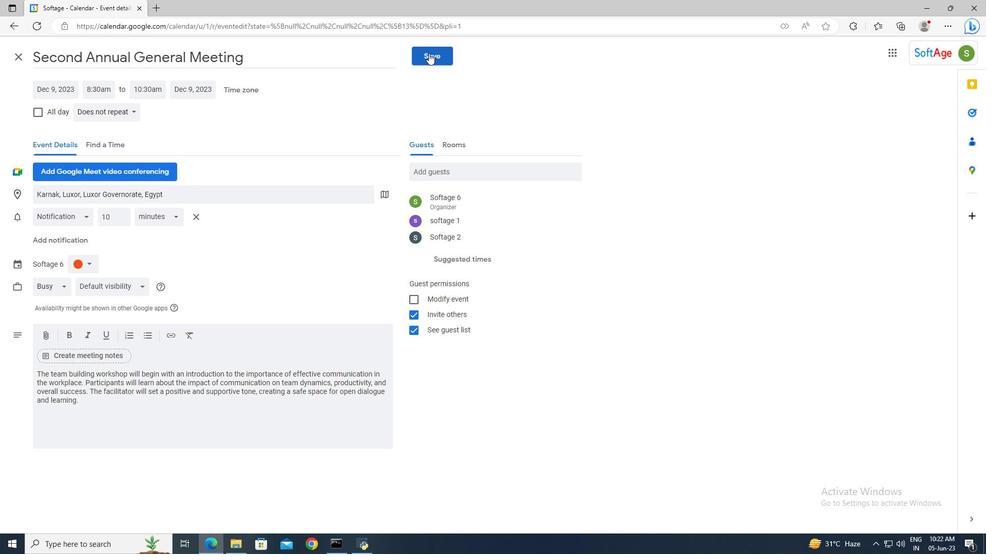 
Action: Mouse moved to (588, 307)
Screenshot: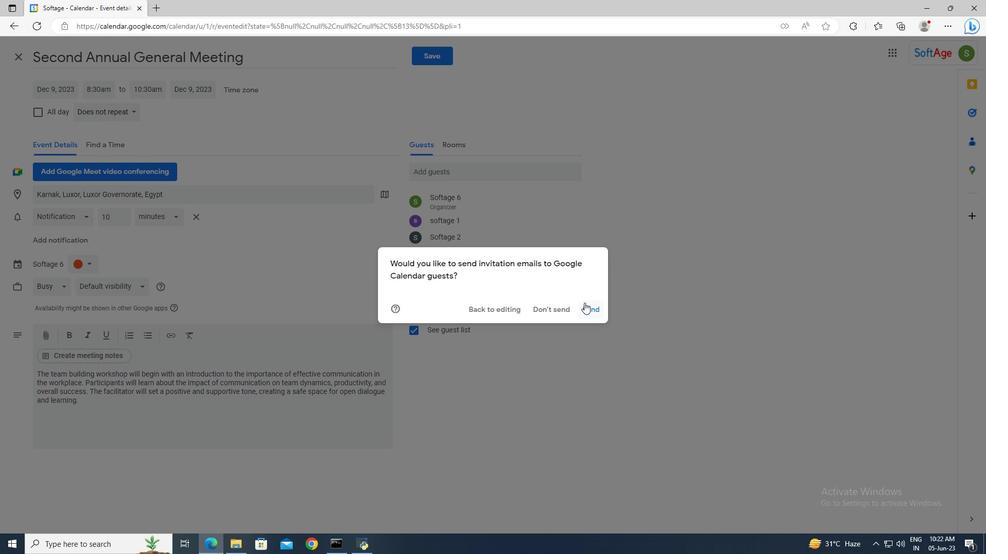 
Action: Mouse pressed left at (588, 307)
Screenshot: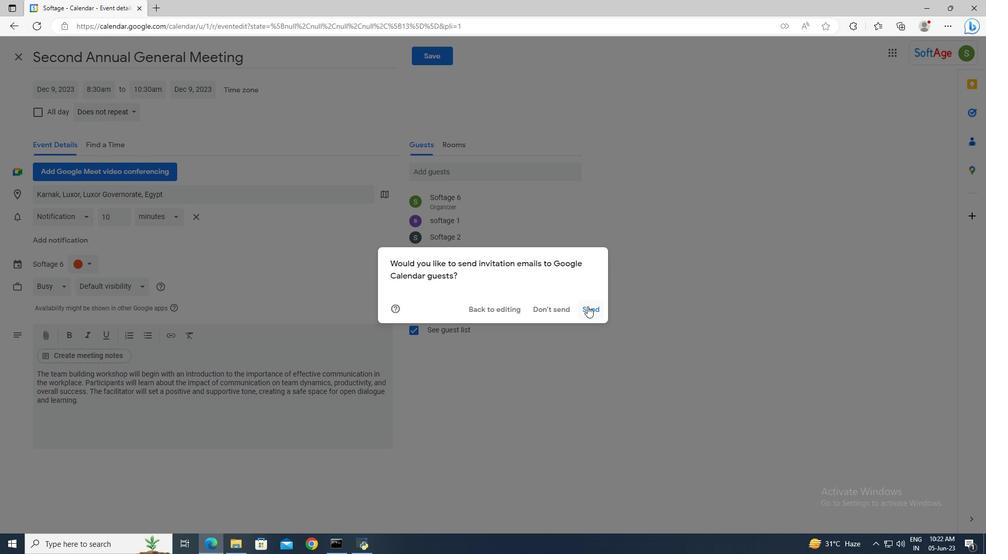 
